 Task: In the Company boeing.com, Log SMS with description: 'Followed up via SMS with a lead who attended our recent webinar.'; Add date: '12 August, 2023'. Create task, with  description: Physical meeting done; Add contact from the company's contact and save. Logged in from softage.10@softage.net
Action: Mouse moved to (69, 41)
Screenshot: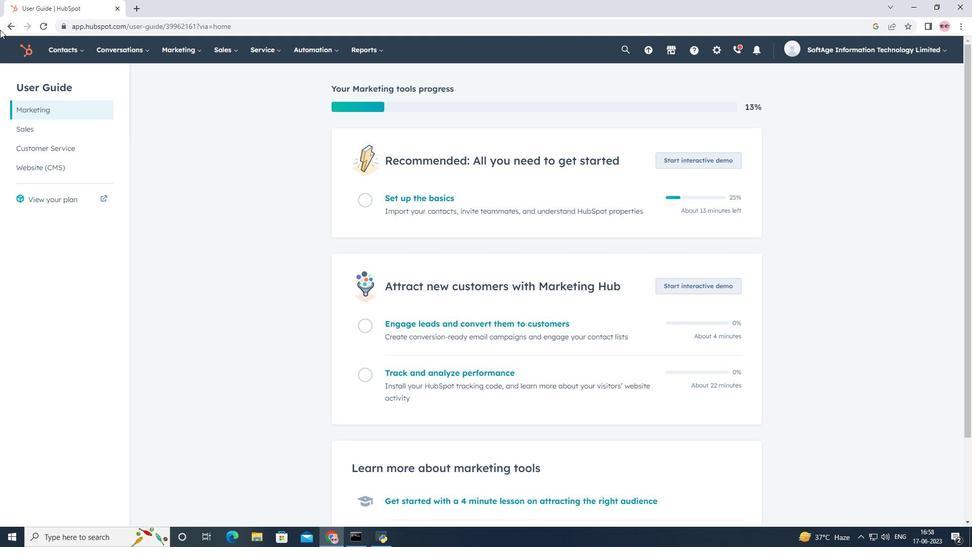 
Action: Mouse pressed left at (69, 41)
Screenshot: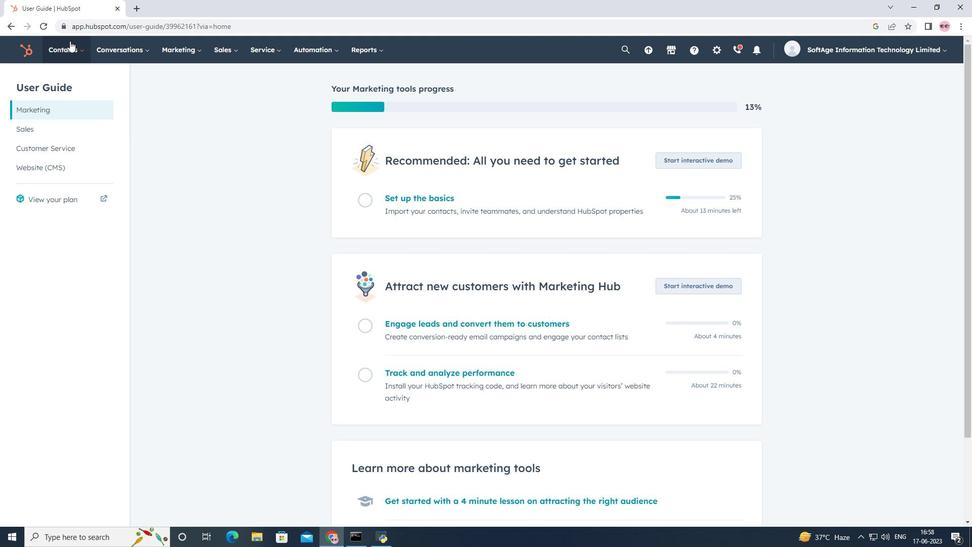 
Action: Mouse moved to (77, 97)
Screenshot: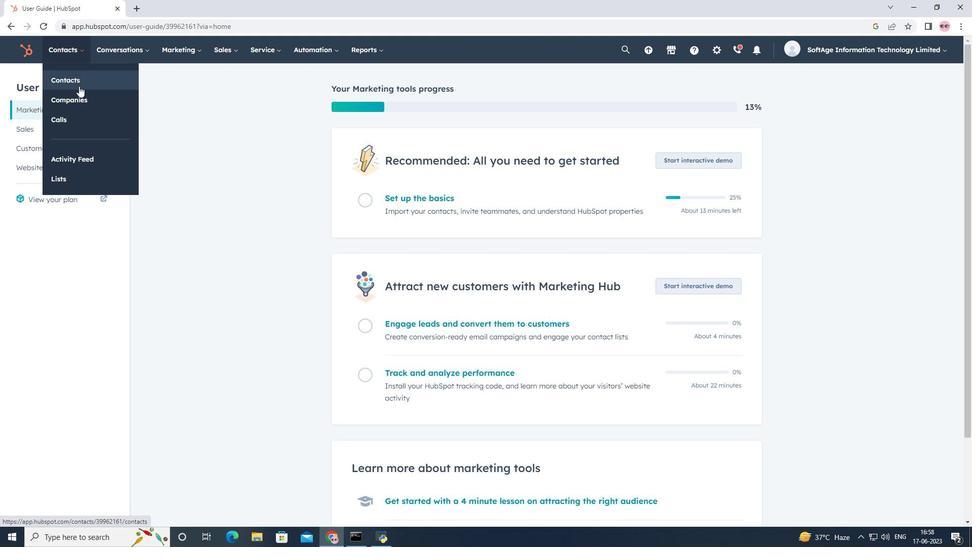 
Action: Mouse pressed left at (77, 97)
Screenshot: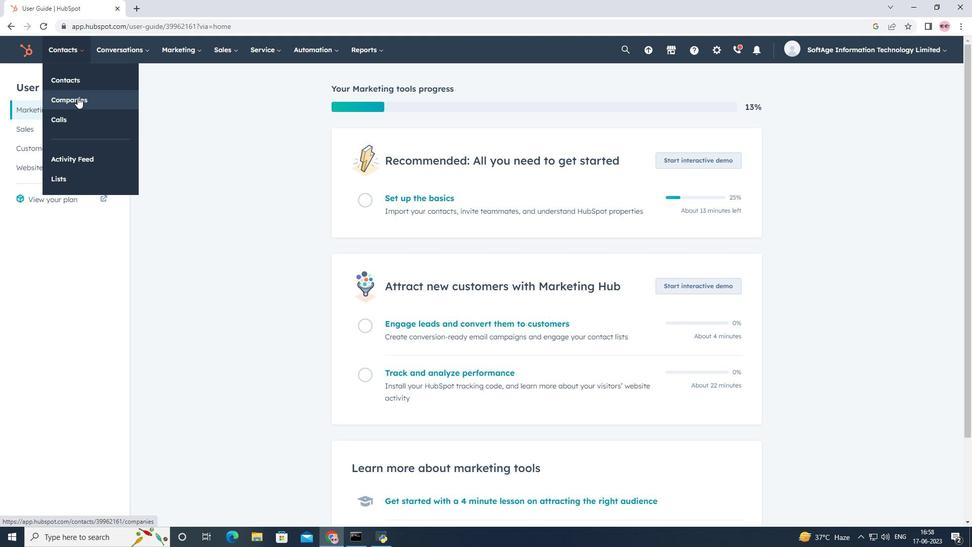 
Action: Mouse moved to (92, 169)
Screenshot: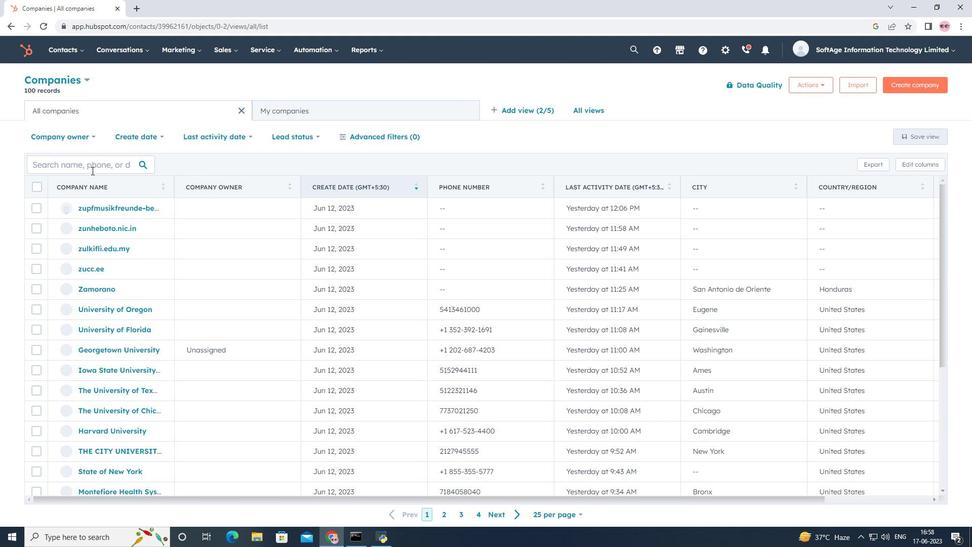 
Action: Mouse pressed left at (92, 169)
Screenshot: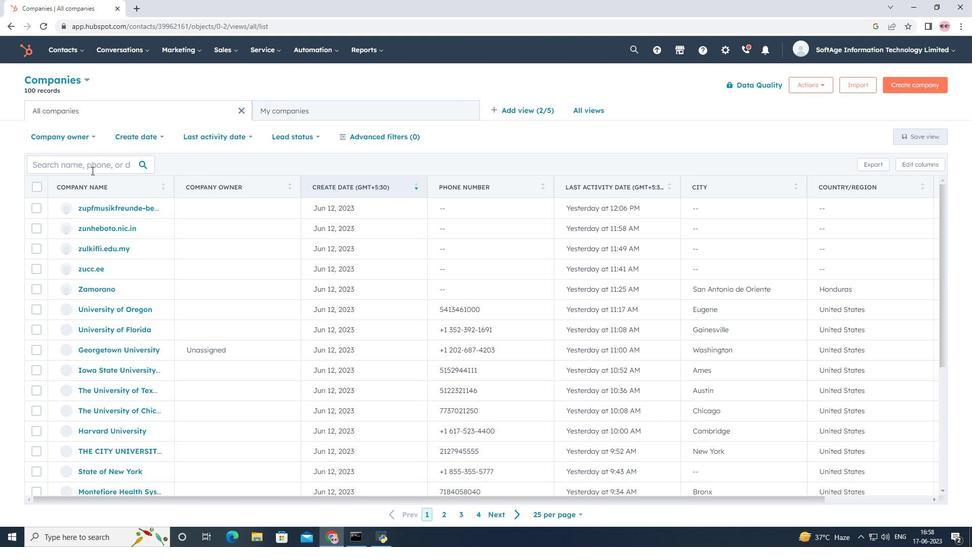 
Action: Key pressed <Key.shift>boeing.com
Screenshot: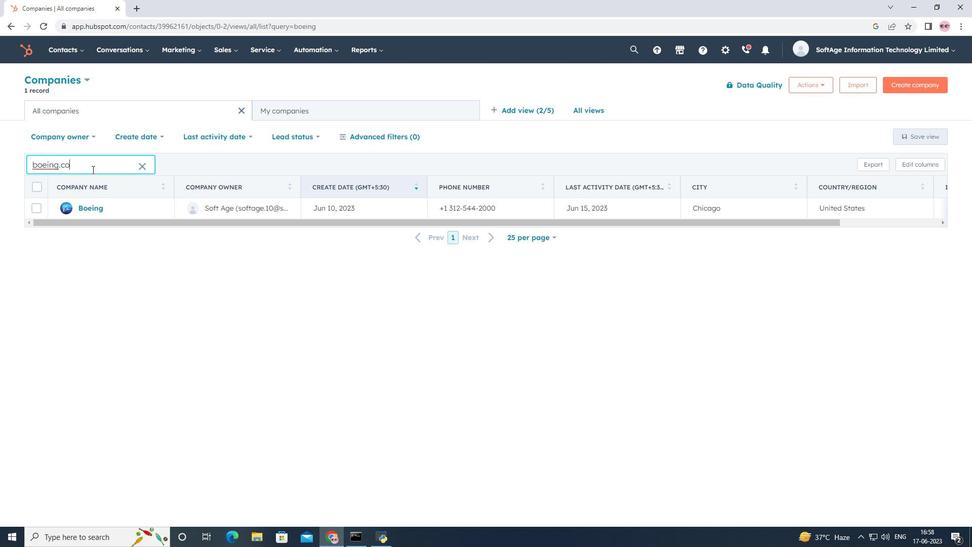 
Action: Mouse moved to (84, 210)
Screenshot: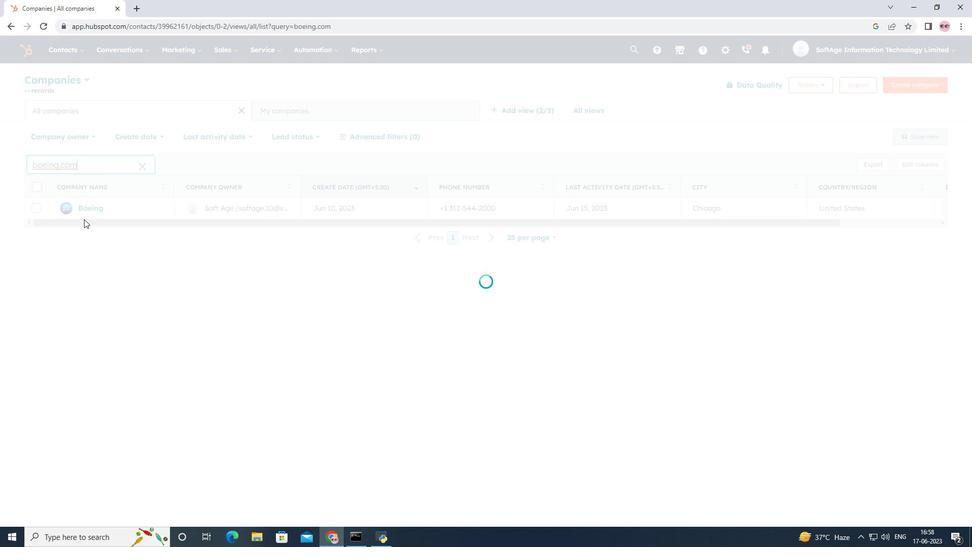 
Action: Mouse pressed left at (84, 210)
Screenshot: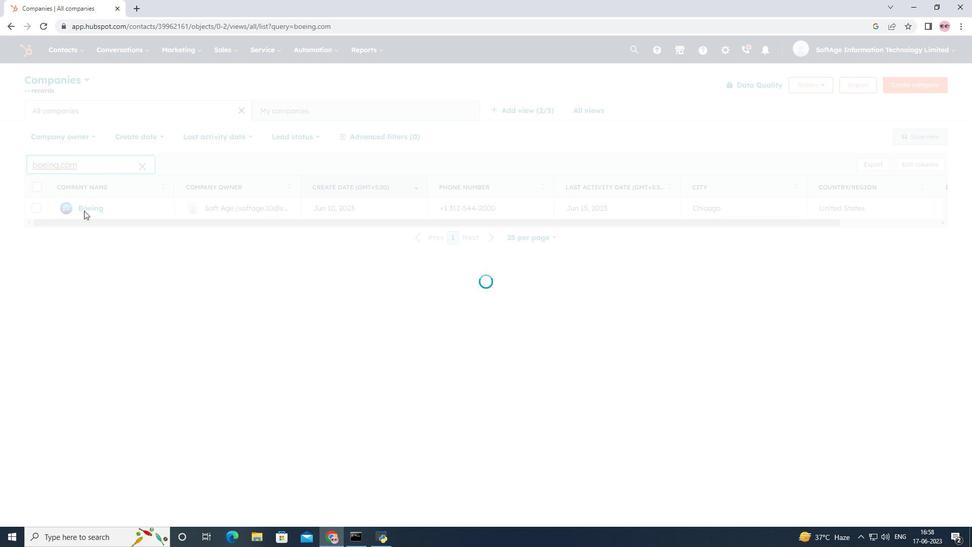 
Action: Mouse pressed left at (84, 210)
Screenshot: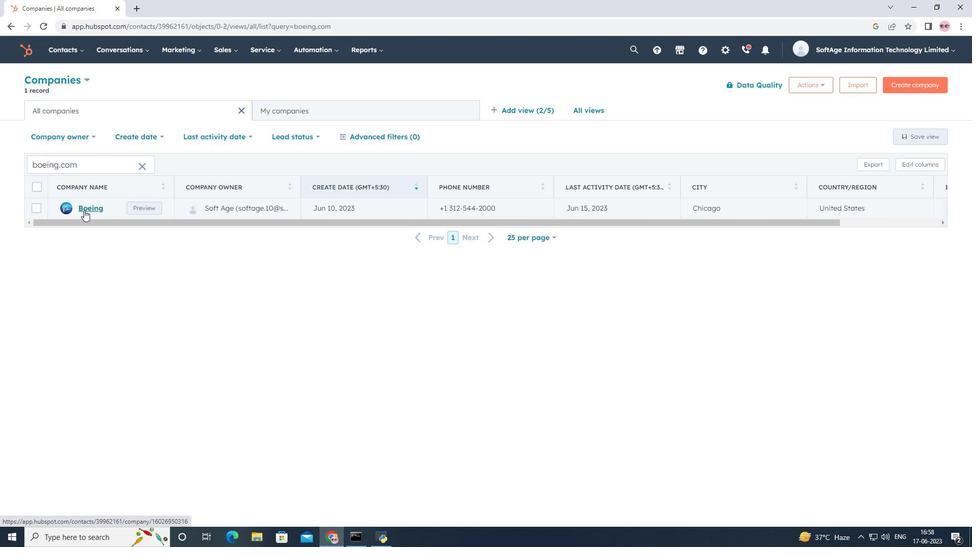 
Action: Mouse moved to (197, 167)
Screenshot: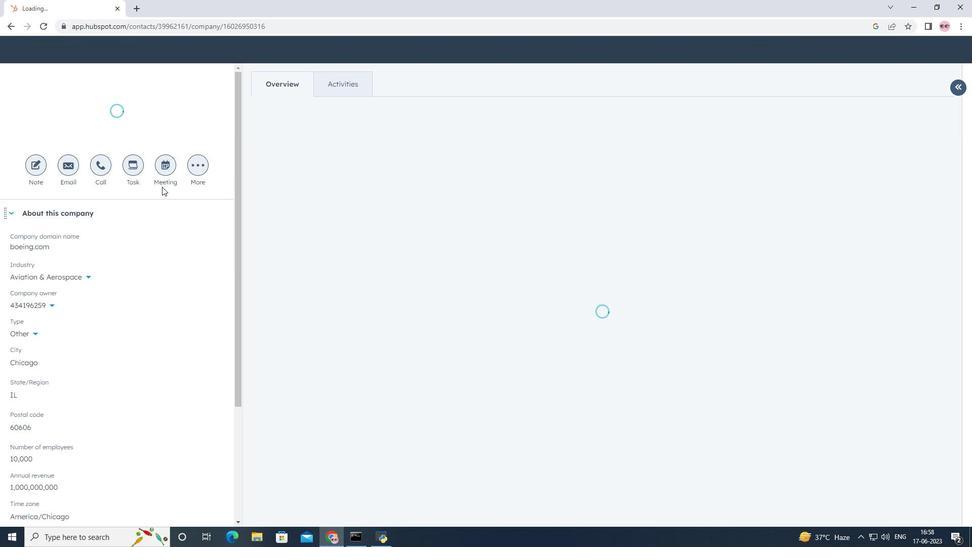 
Action: Mouse pressed left at (197, 167)
Screenshot: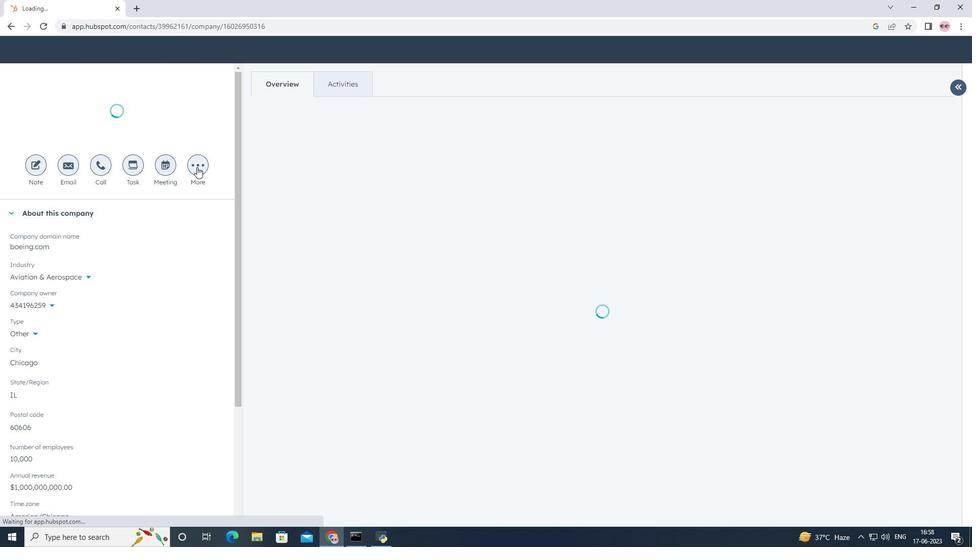 
Action: Mouse moved to (202, 193)
Screenshot: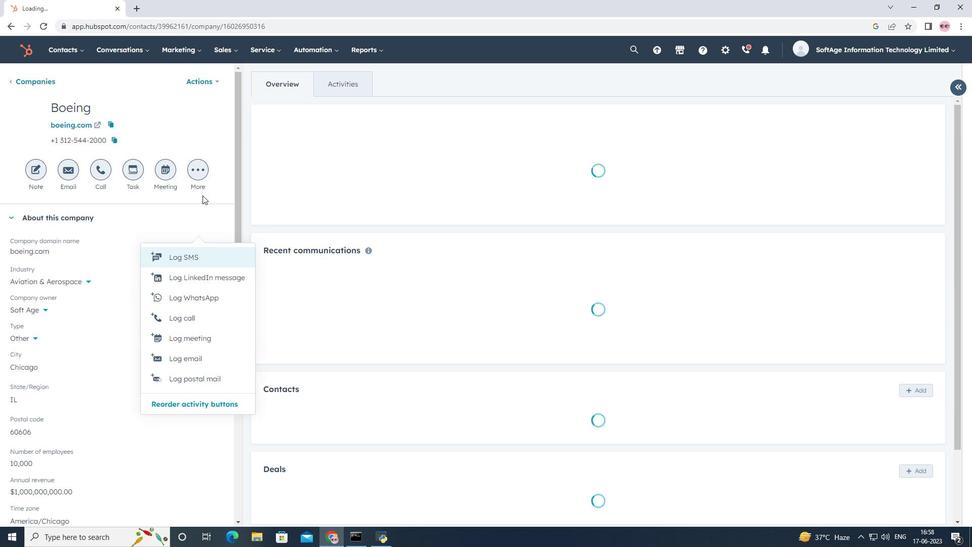 
Action: Mouse pressed left at (202, 193)
Screenshot: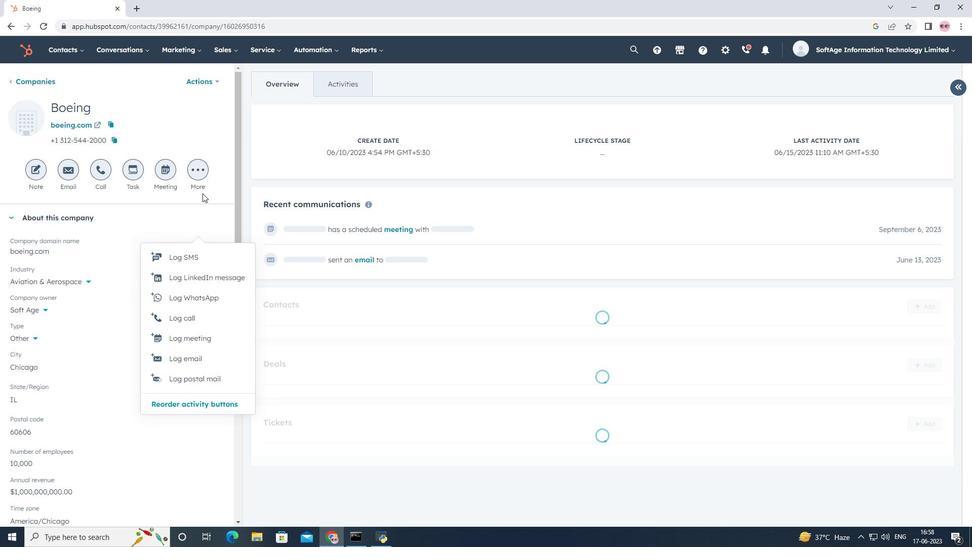 
Action: Mouse moved to (202, 171)
Screenshot: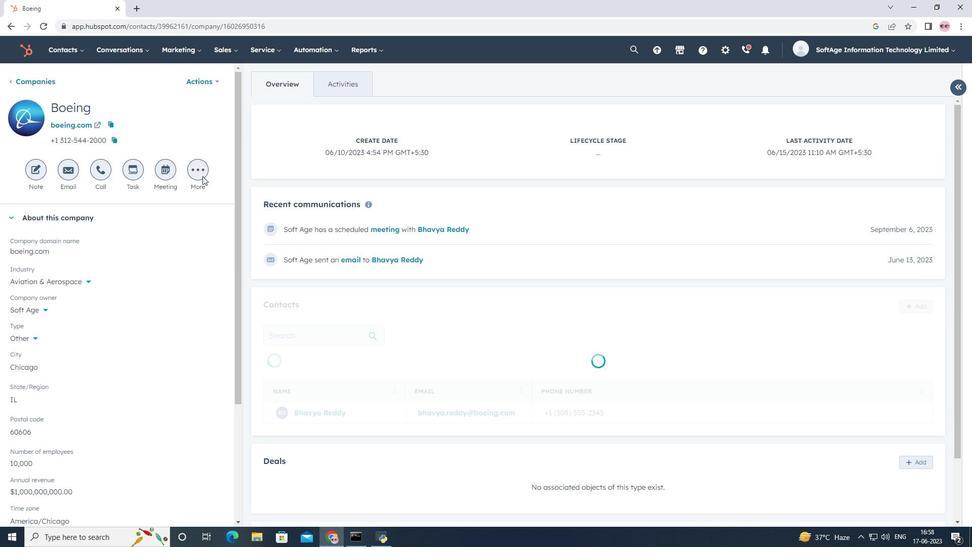 
Action: Mouse pressed left at (202, 171)
Screenshot: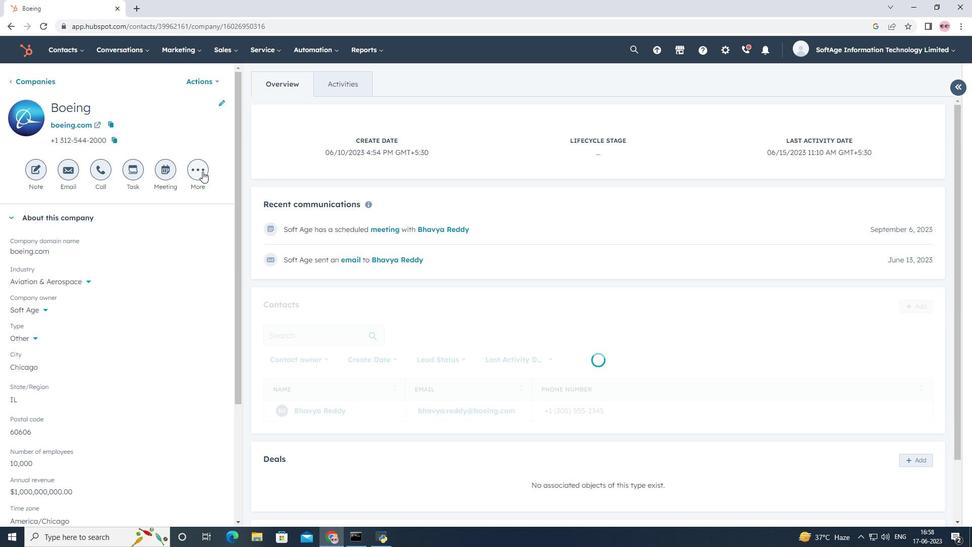 
Action: Mouse moved to (199, 197)
Screenshot: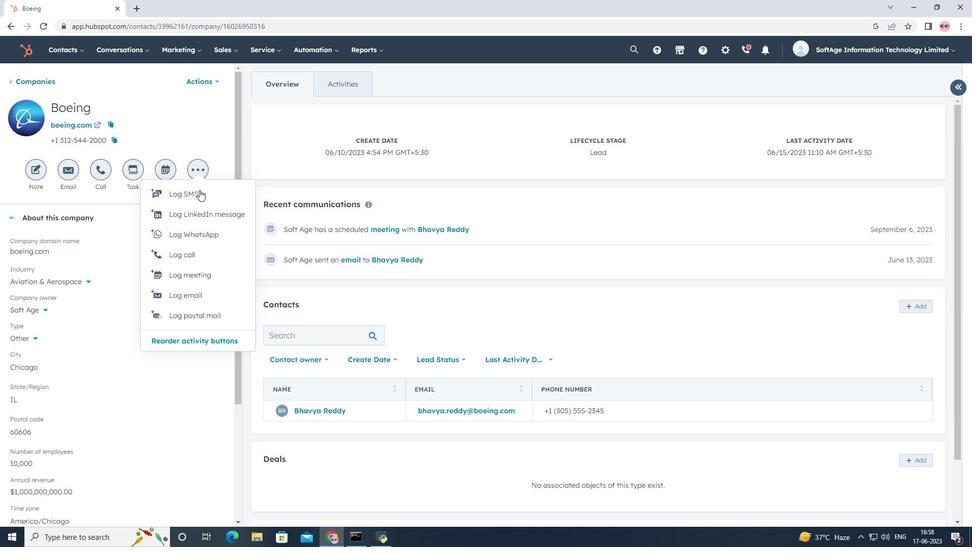 
Action: Mouse pressed left at (199, 197)
Screenshot: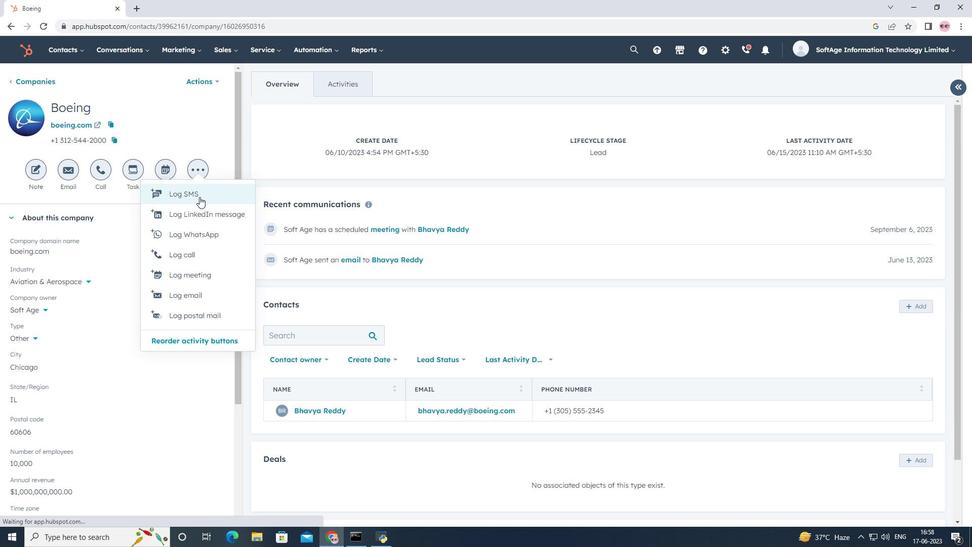 
Action: Mouse moved to (614, 399)
Screenshot: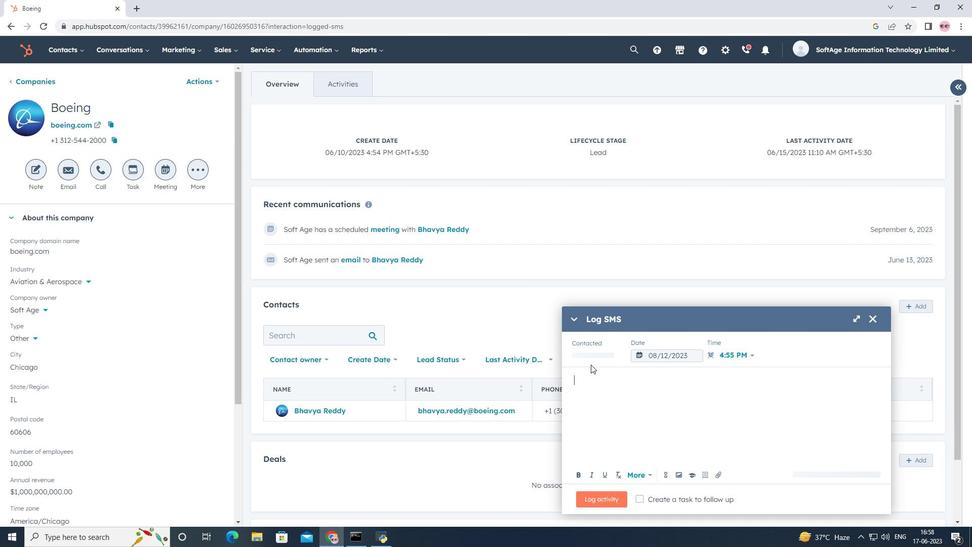 
Action: Mouse pressed left at (614, 399)
Screenshot: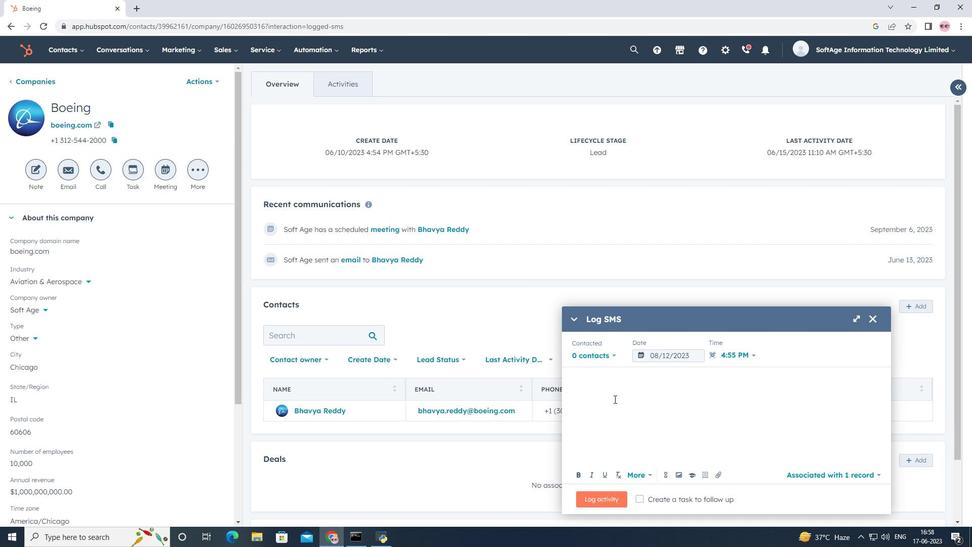 
Action: Key pressed <Key.shift>Followed<Key.space>up<Key.space>via<Key.space><Key.shift>Sms<Key.space>with<Key.space>a<Key.space>lead<Key.space>who<Key.space>attended<Key.space>our<Key.space>recent<Key.space>webinar.
Screenshot: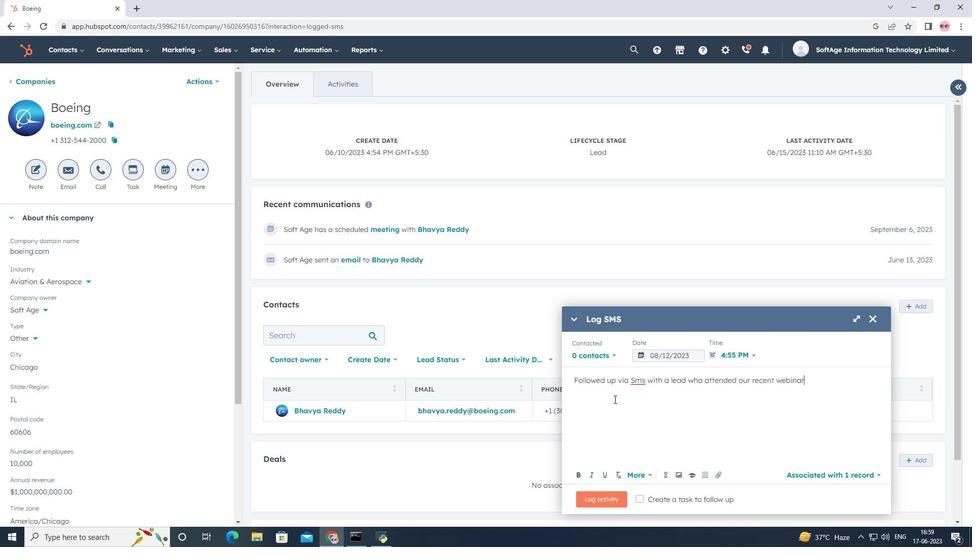 
Action: Mouse moved to (646, 381)
Screenshot: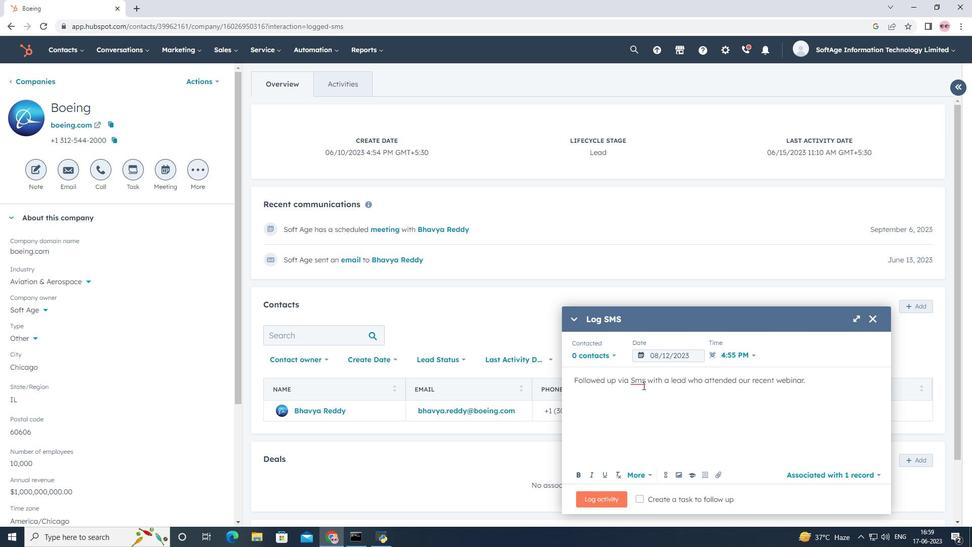
Action: Mouse pressed left at (646, 381)
Screenshot: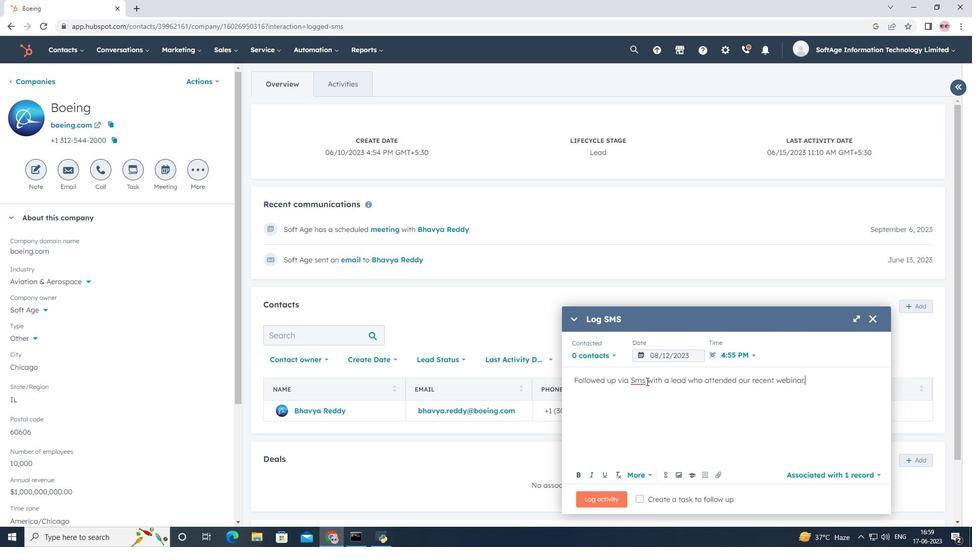 
Action: Key pressed <Key.backspace><Key.backspace><Key.shift>MS
Screenshot: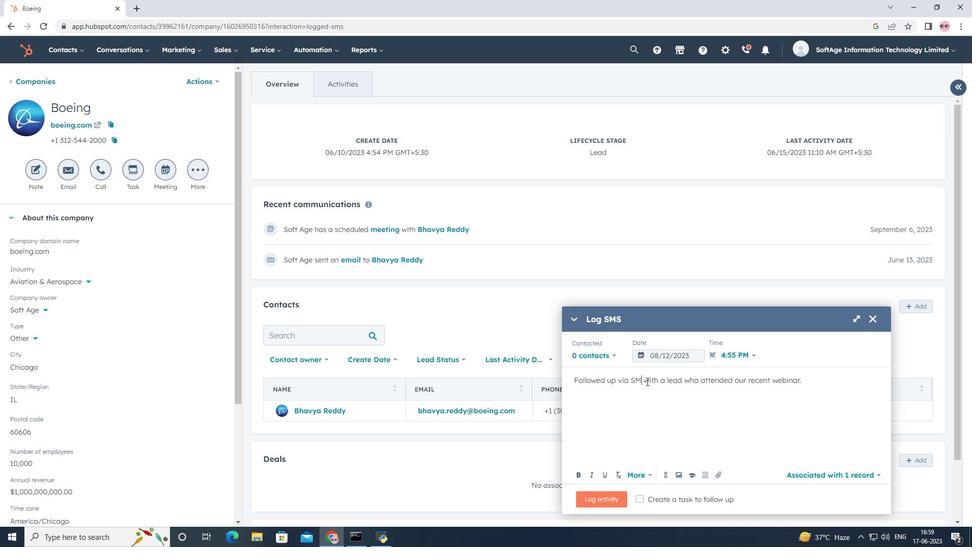 
Action: Mouse moved to (703, 356)
Screenshot: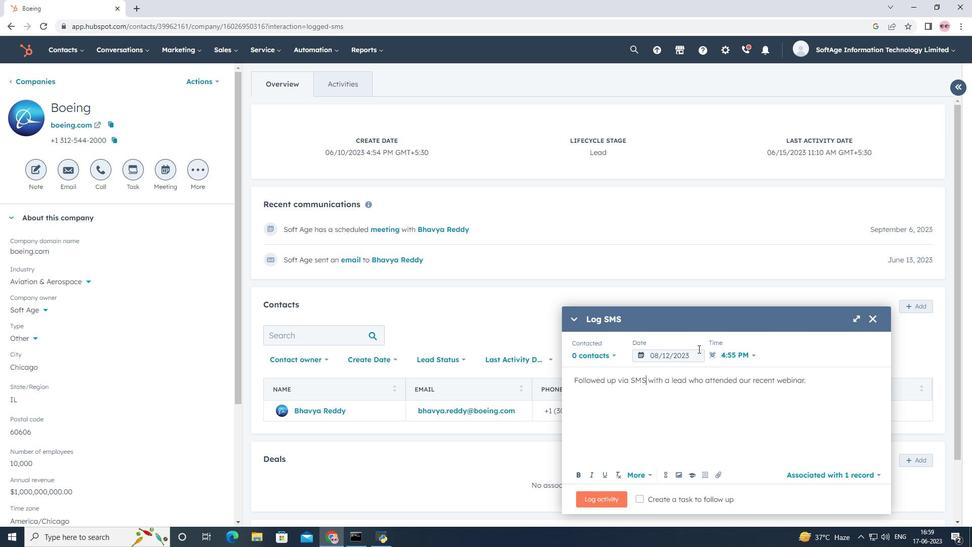 
Action: Mouse pressed left at (703, 356)
Screenshot: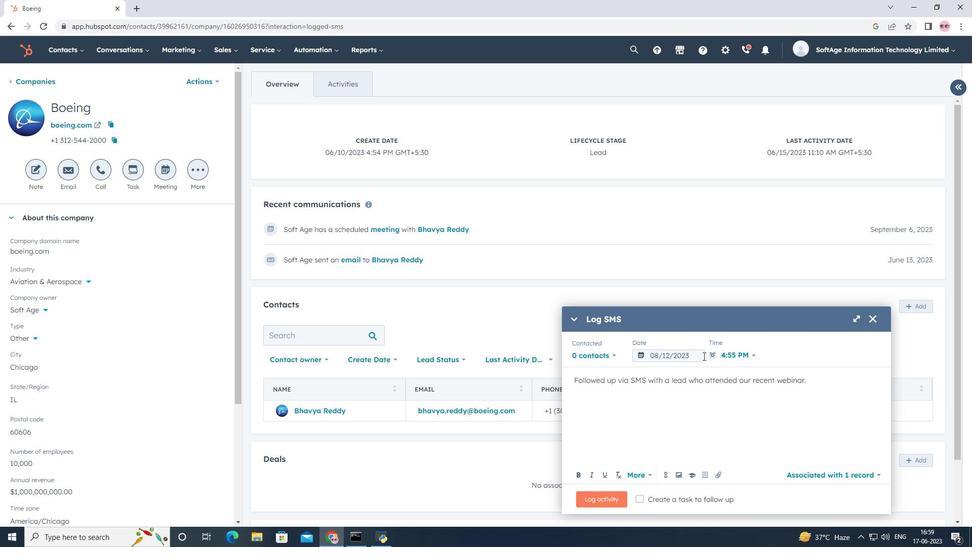 
Action: Mouse moved to (746, 245)
Screenshot: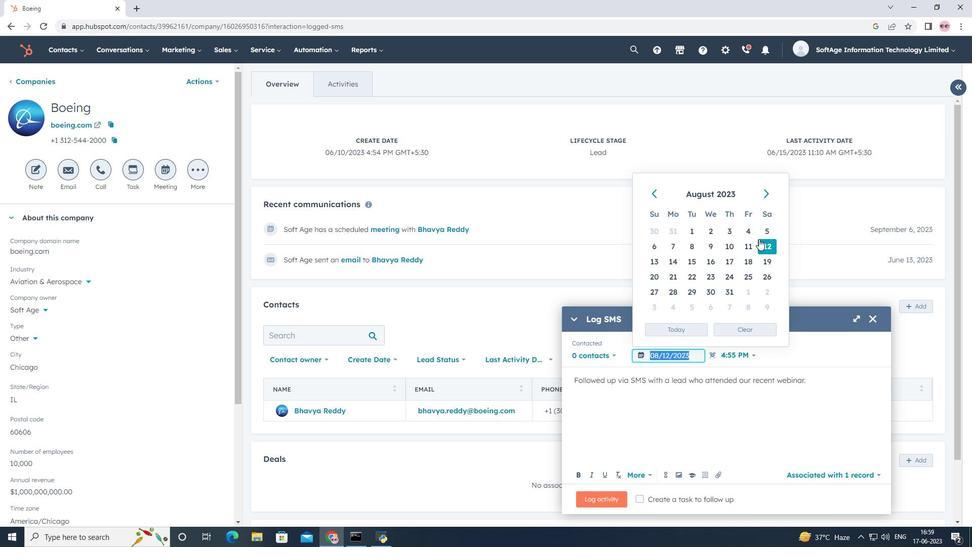 
Action: Mouse pressed left at (746, 245)
Screenshot: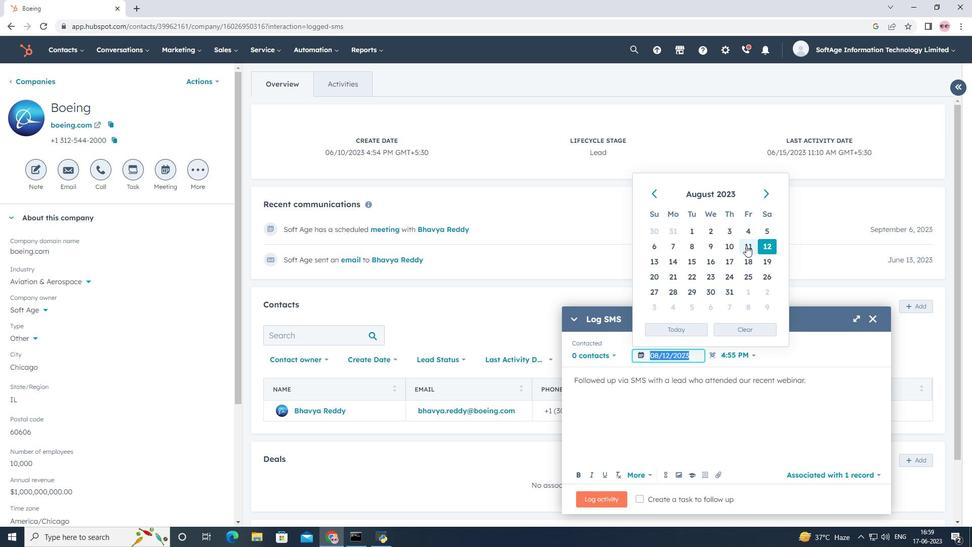 
Action: Mouse moved to (689, 356)
Screenshot: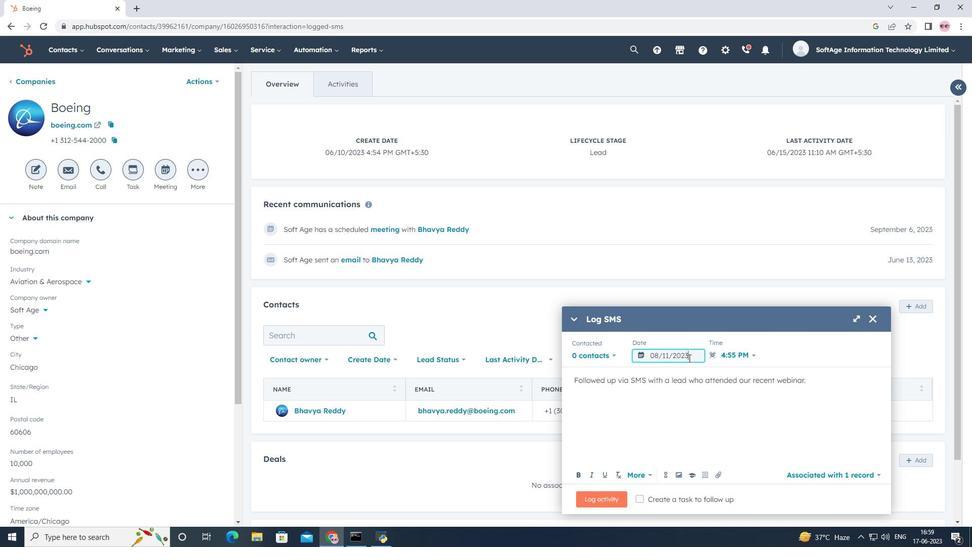 
Action: Mouse pressed left at (689, 356)
Screenshot: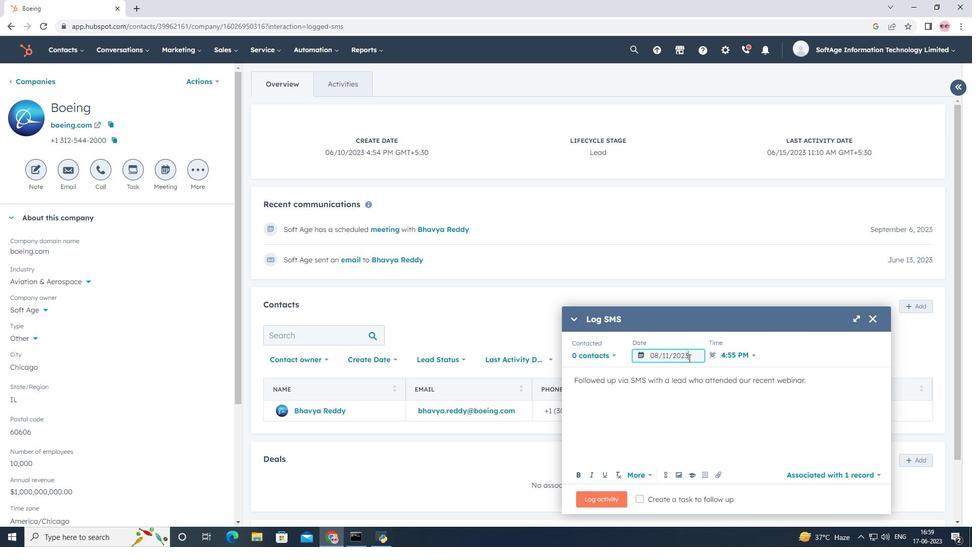 
Action: Mouse moved to (770, 245)
Screenshot: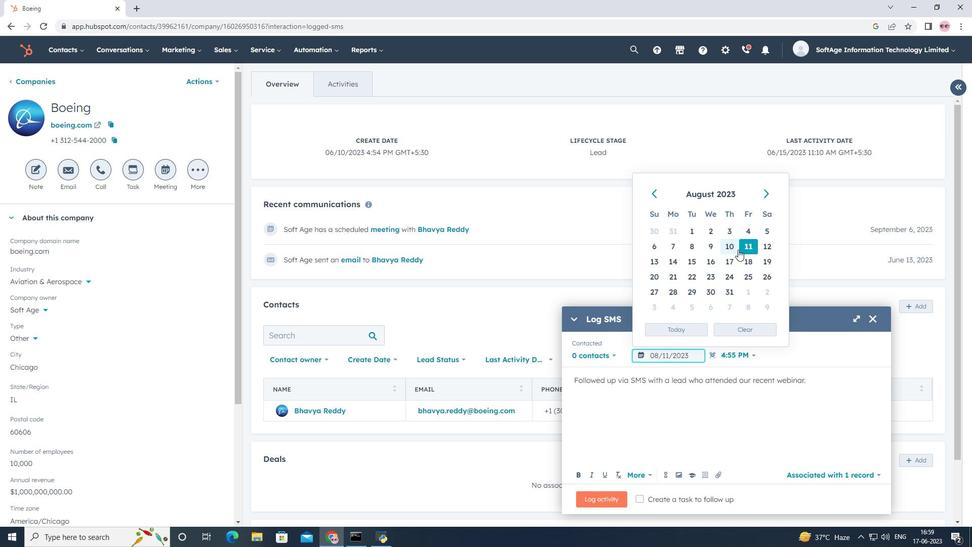 
Action: Mouse pressed left at (770, 245)
Screenshot: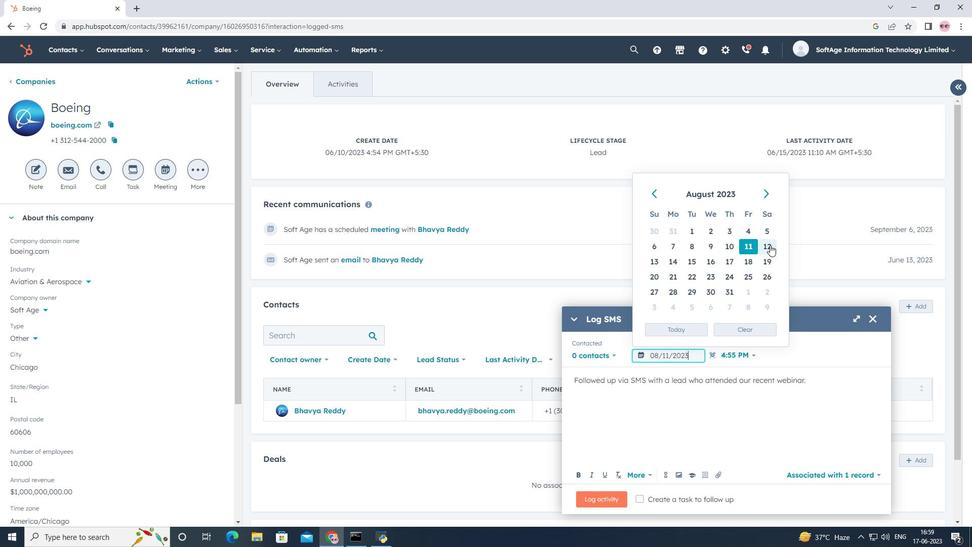 
Action: Mouse moved to (602, 497)
Screenshot: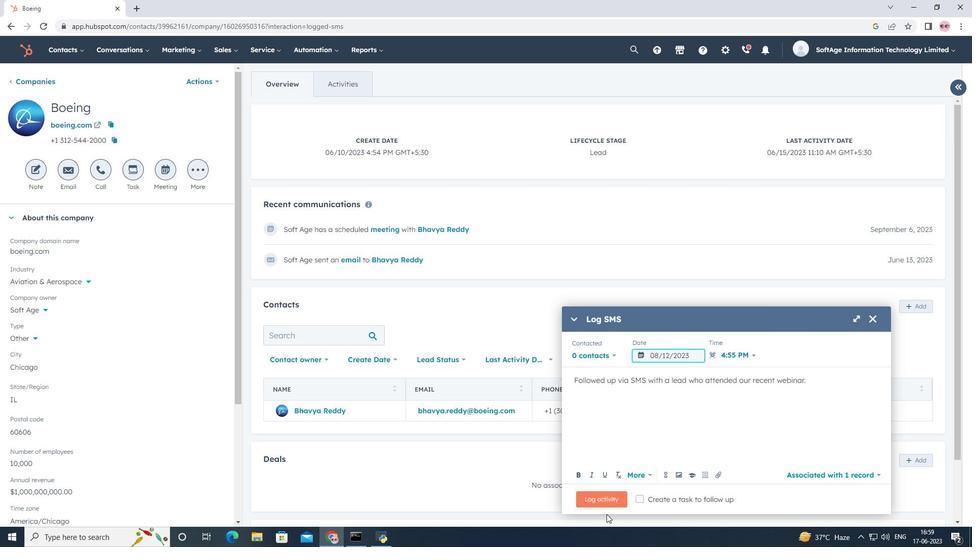 
Action: Mouse pressed left at (602, 497)
Screenshot: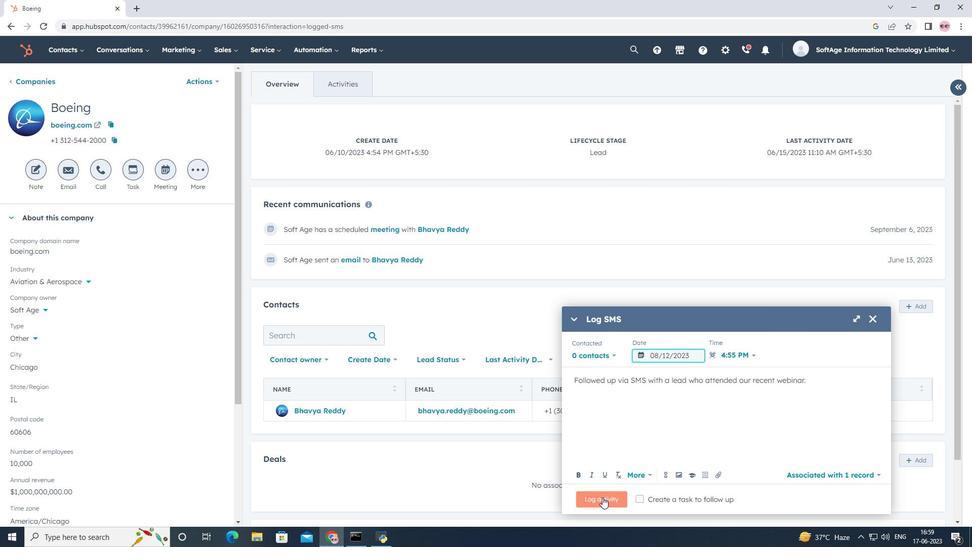 
Action: Mouse moved to (132, 172)
Screenshot: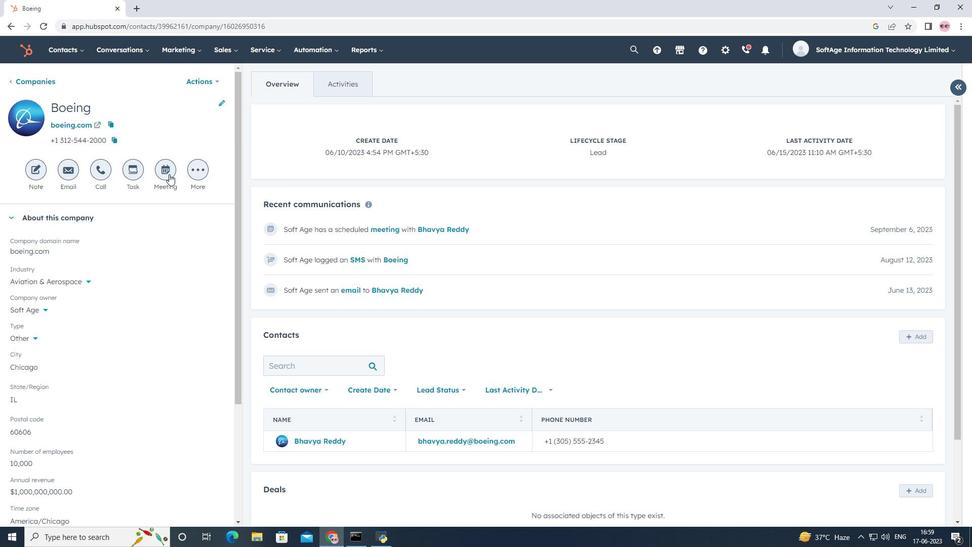 
Action: Mouse pressed left at (132, 172)
Screenshot: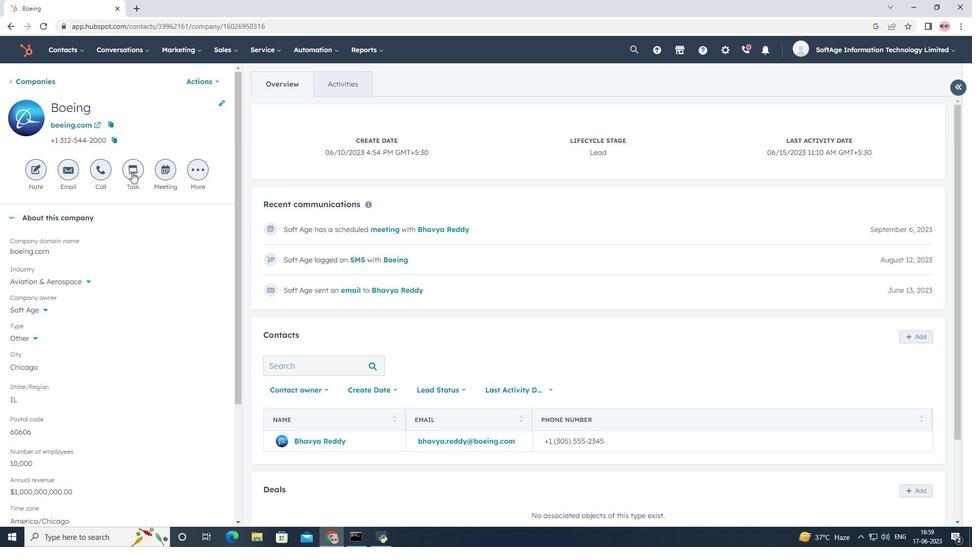 
Action: Mouse moved to (607, 283)
Screenshot: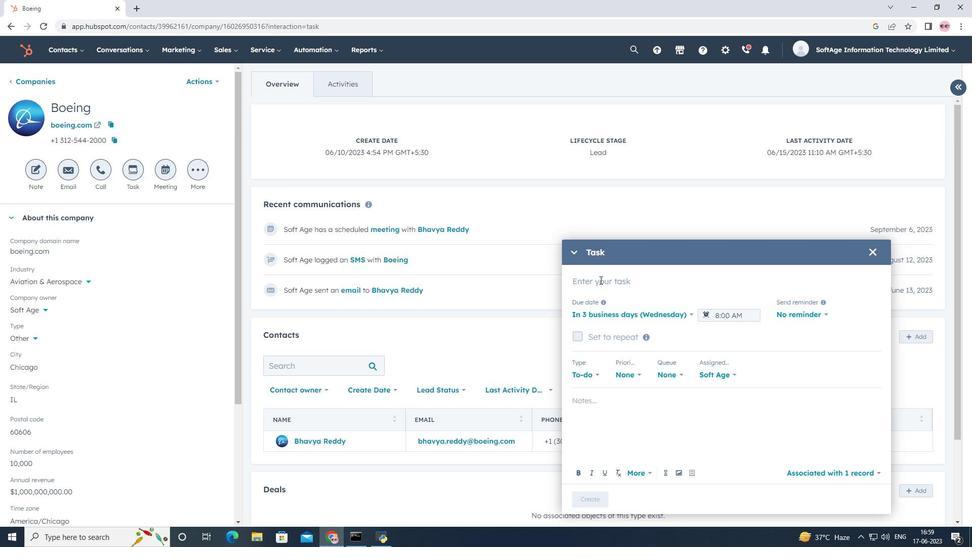 
Action: Key pressed <Key.shift><Key.shift><Key.shift><Key.shift><Key.shift>Physical<Key.space><Key.shift>meeting<Key.space>done<Key.space>
Screenshot: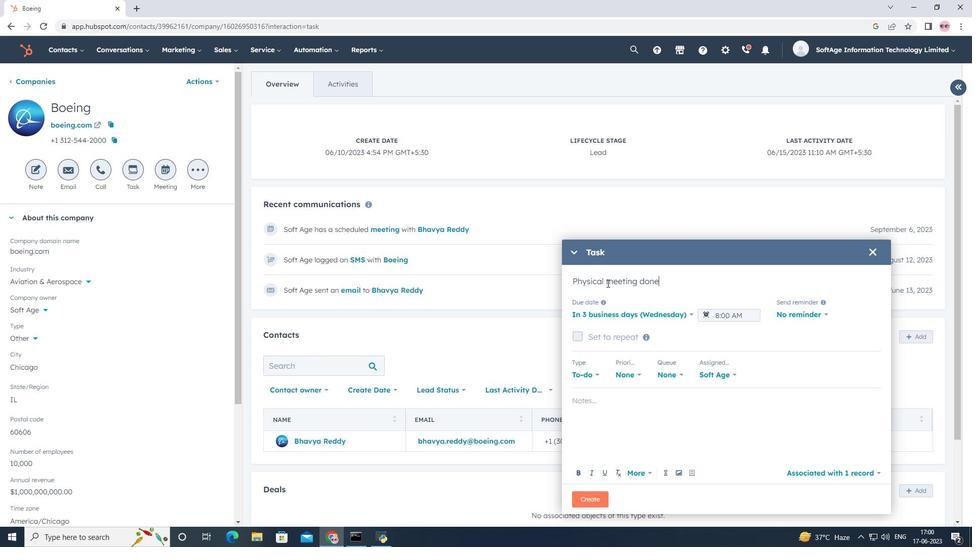 
Action: Mouse moved to (878, 473)
Screenshot: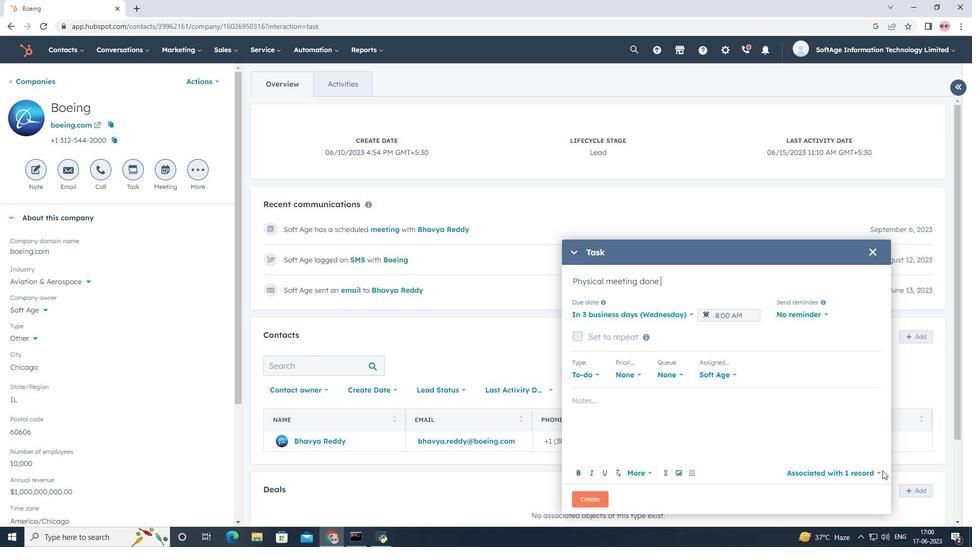 
Action: Mouse pressed left at (878, 473)
Screenshot: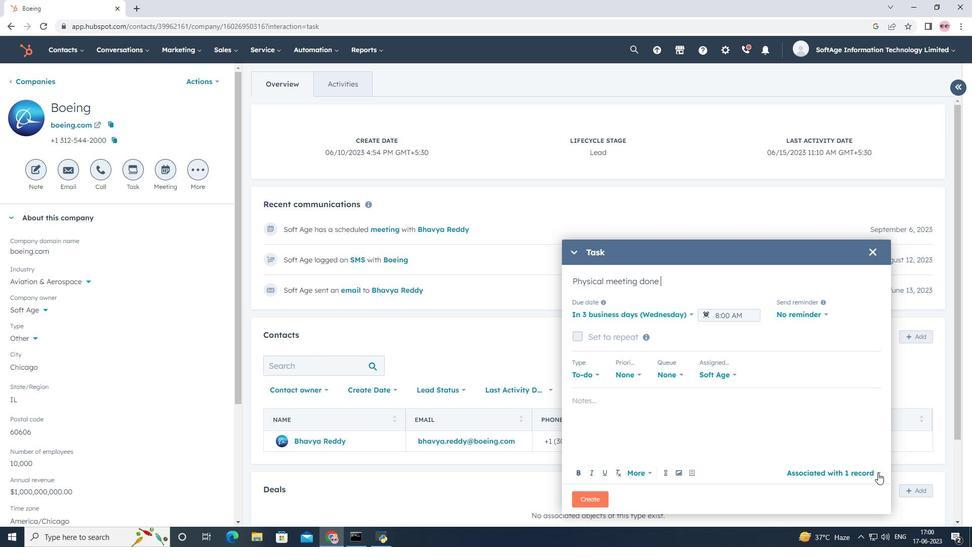 
Action: Mouse moved to (677, 382)
Screenshot: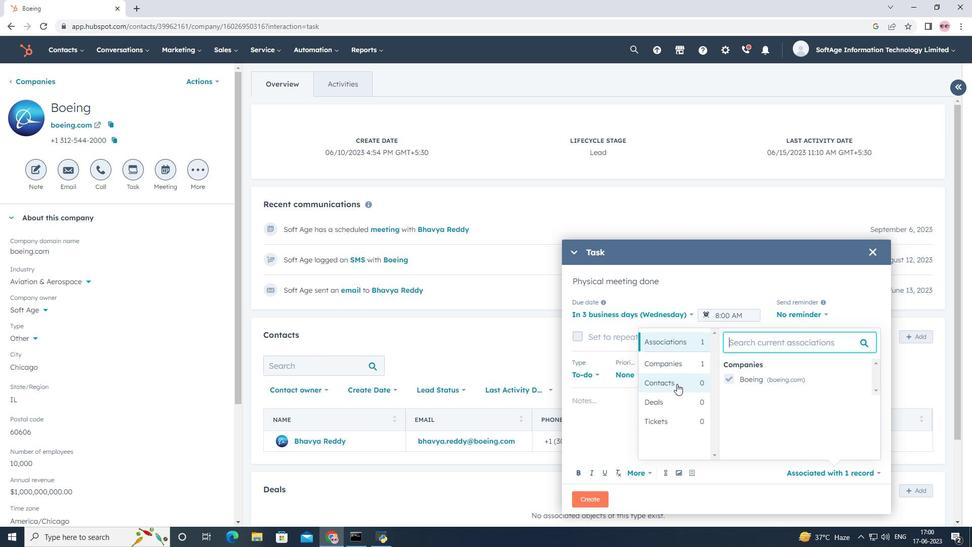 
Action: Mouse pressed left at (677, 382)
Screenshot: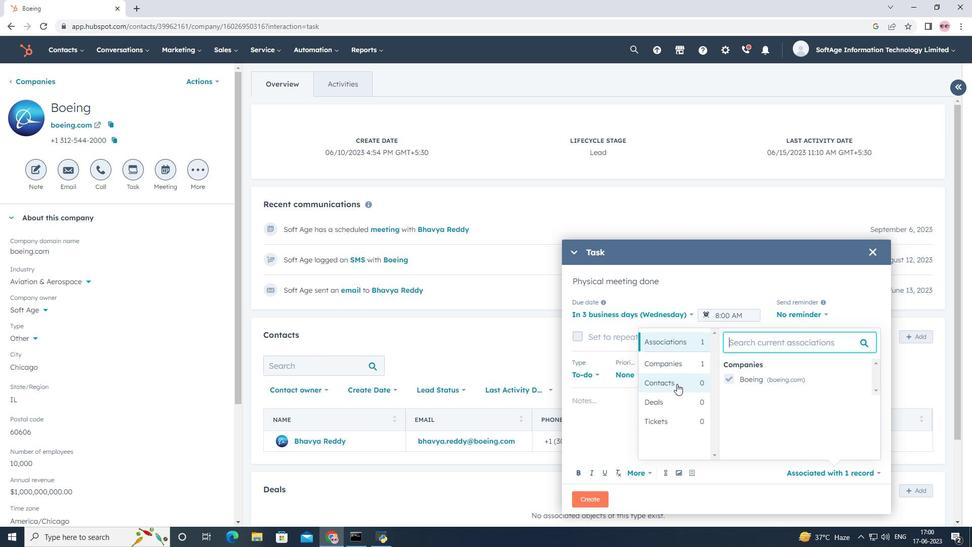 
Action: Mouse moved to (733, 366)
Screenshot: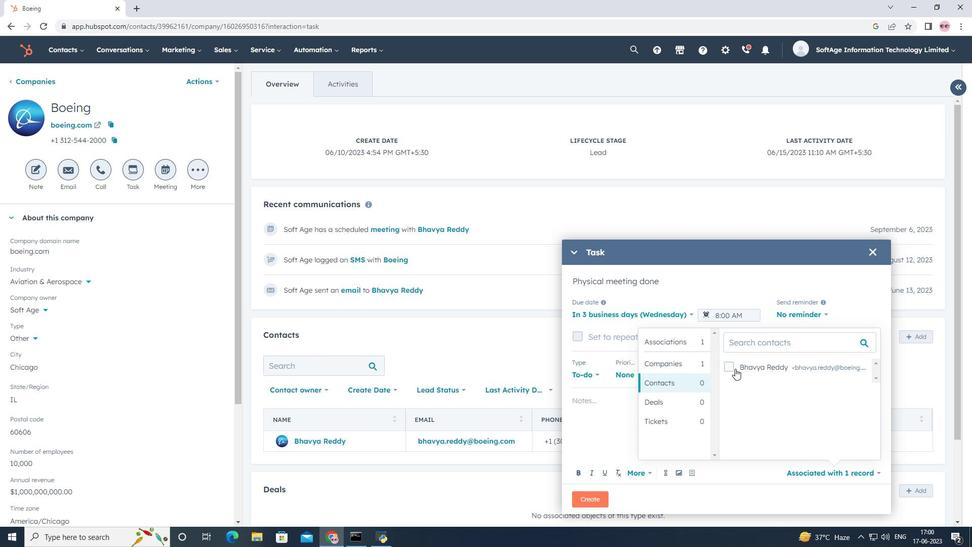 
Action: Mouse pressed left at (733, 366)
Screenshot: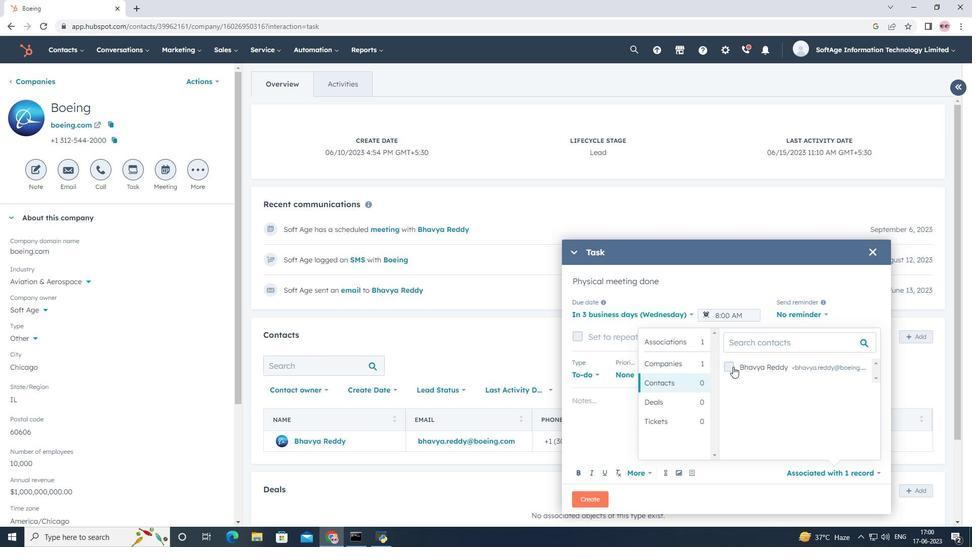 
Action: Mouse moved to (759, 471)
Screenshot: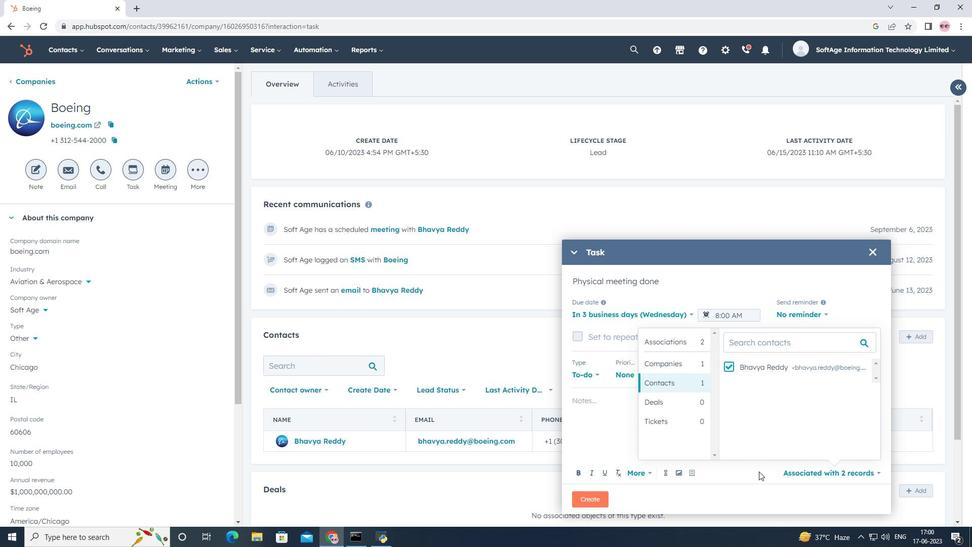 
Action: Mouse pressed left at (759, 471)
Screenshot: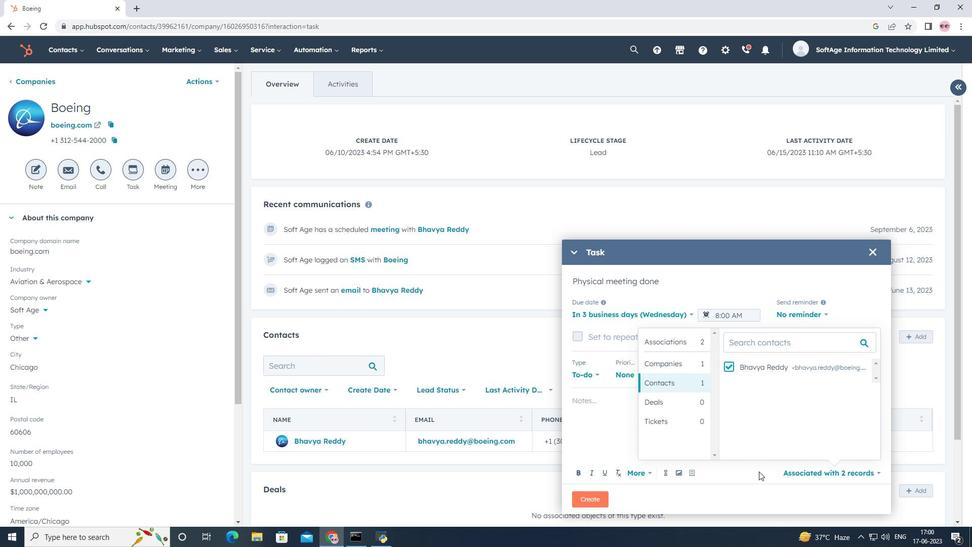 
Action: Mouse moved to (585, 496)
Screenshot: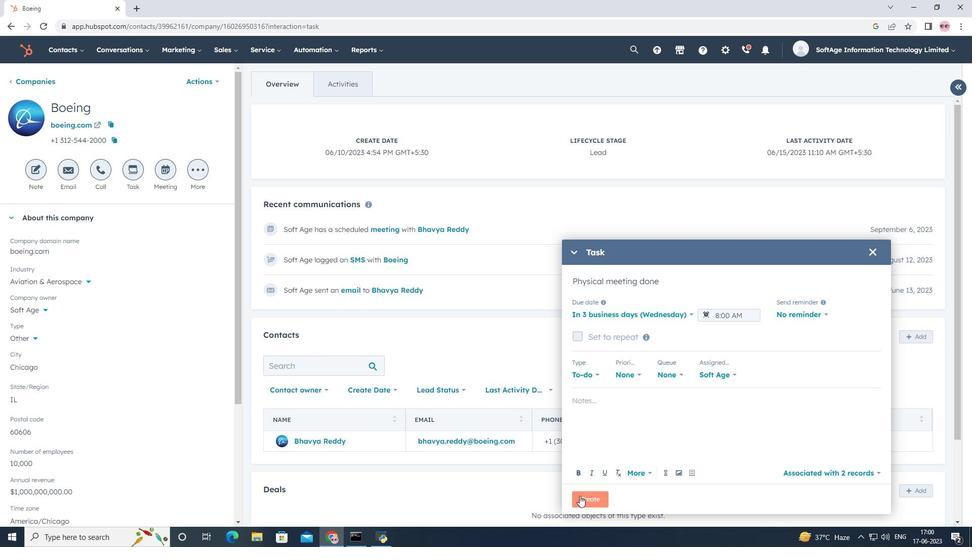 
Action: Mouse pressed left at (585, 496)
Screenshot: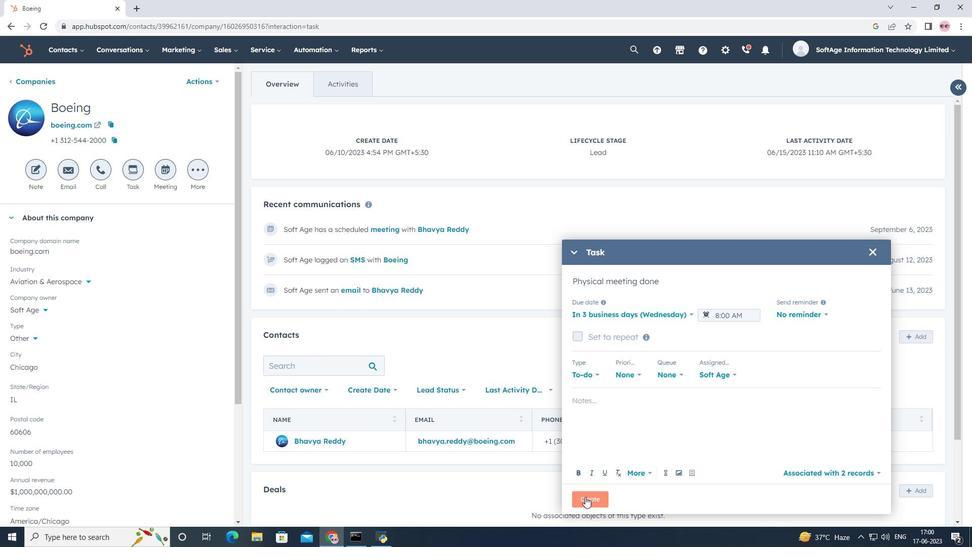 
